 Task: Look for products from Zen Wtr only.
Action: Mouse pressed left at (20, 111)
Screenshot: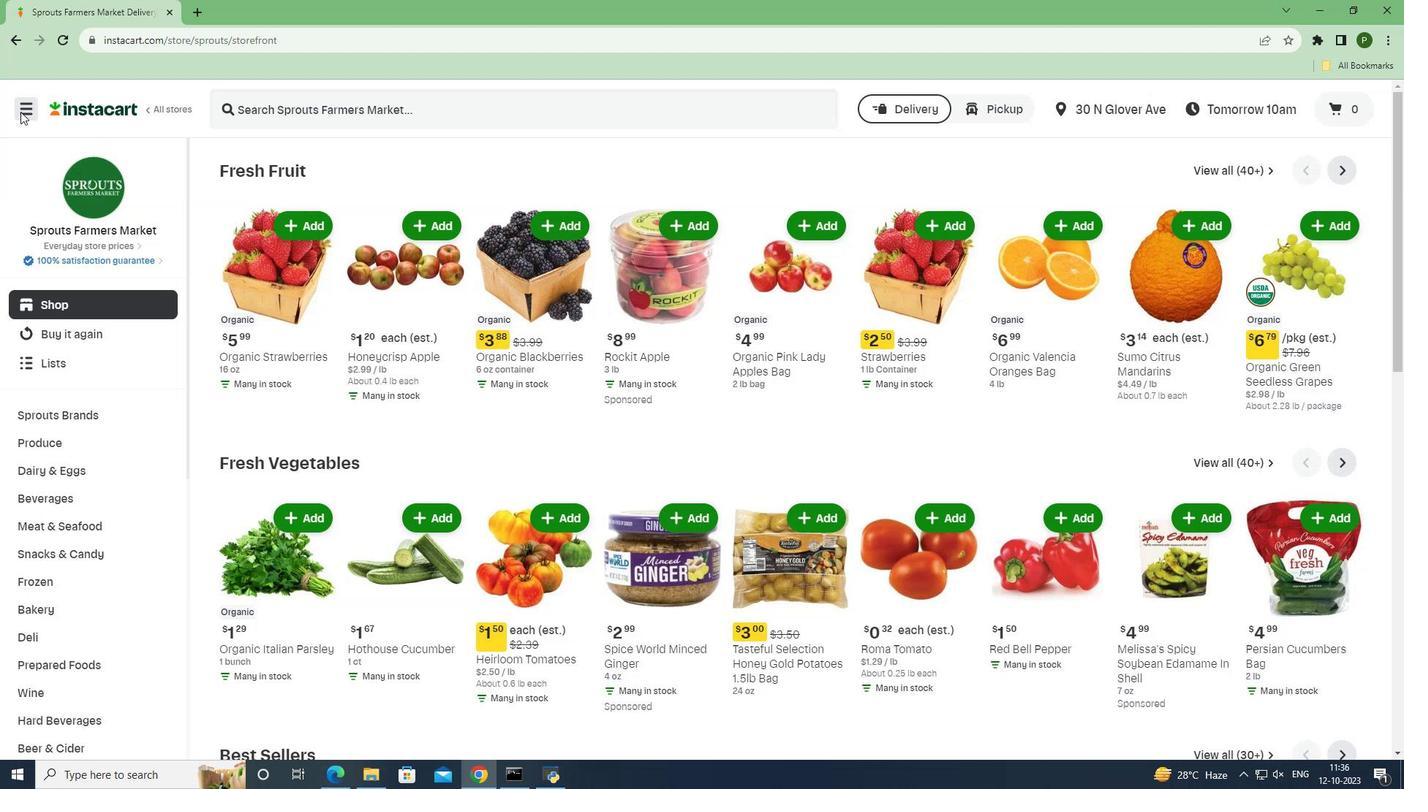 
Action: Mouse moved to (69, 379)
Screenshot: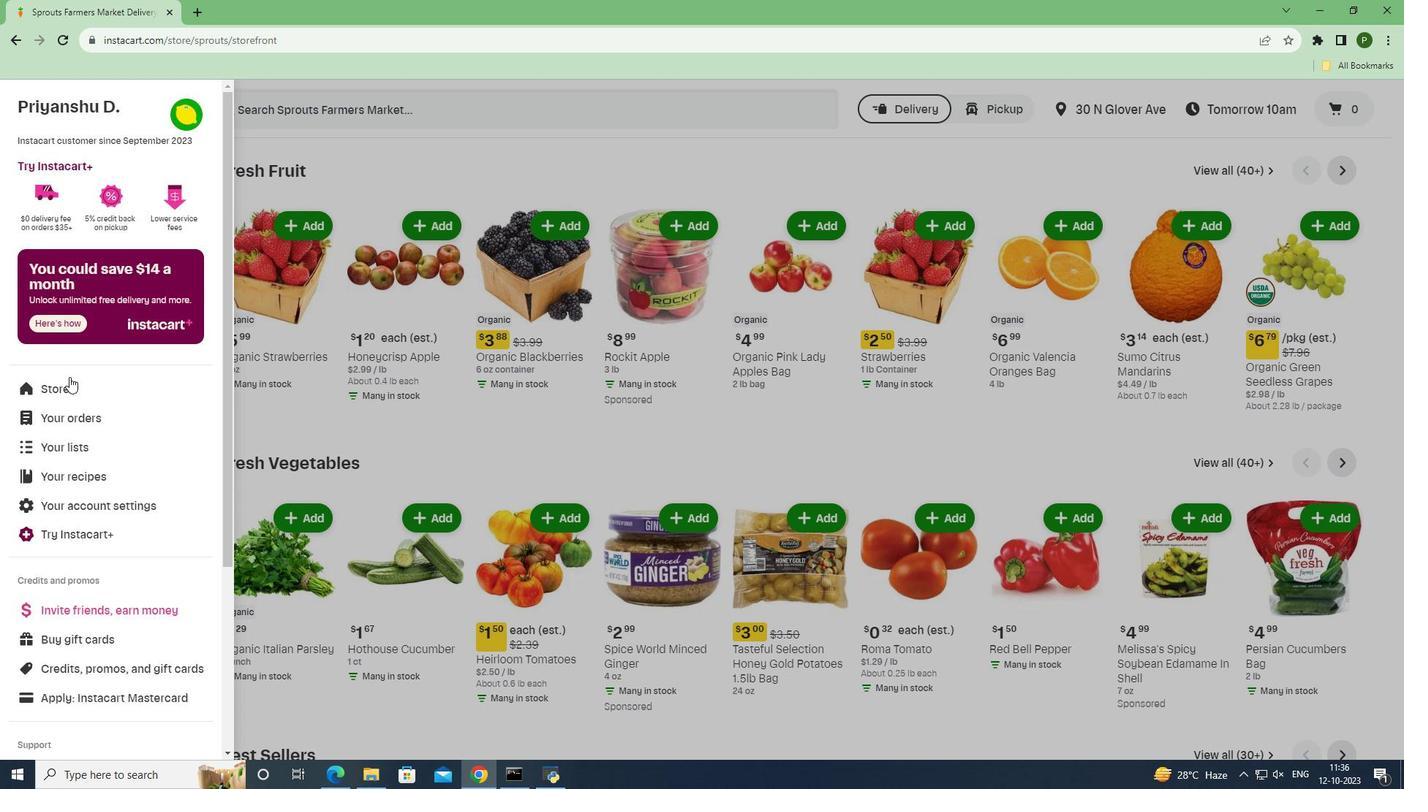 
Action: Mouse pressed left at (69, 379)
Screenshot: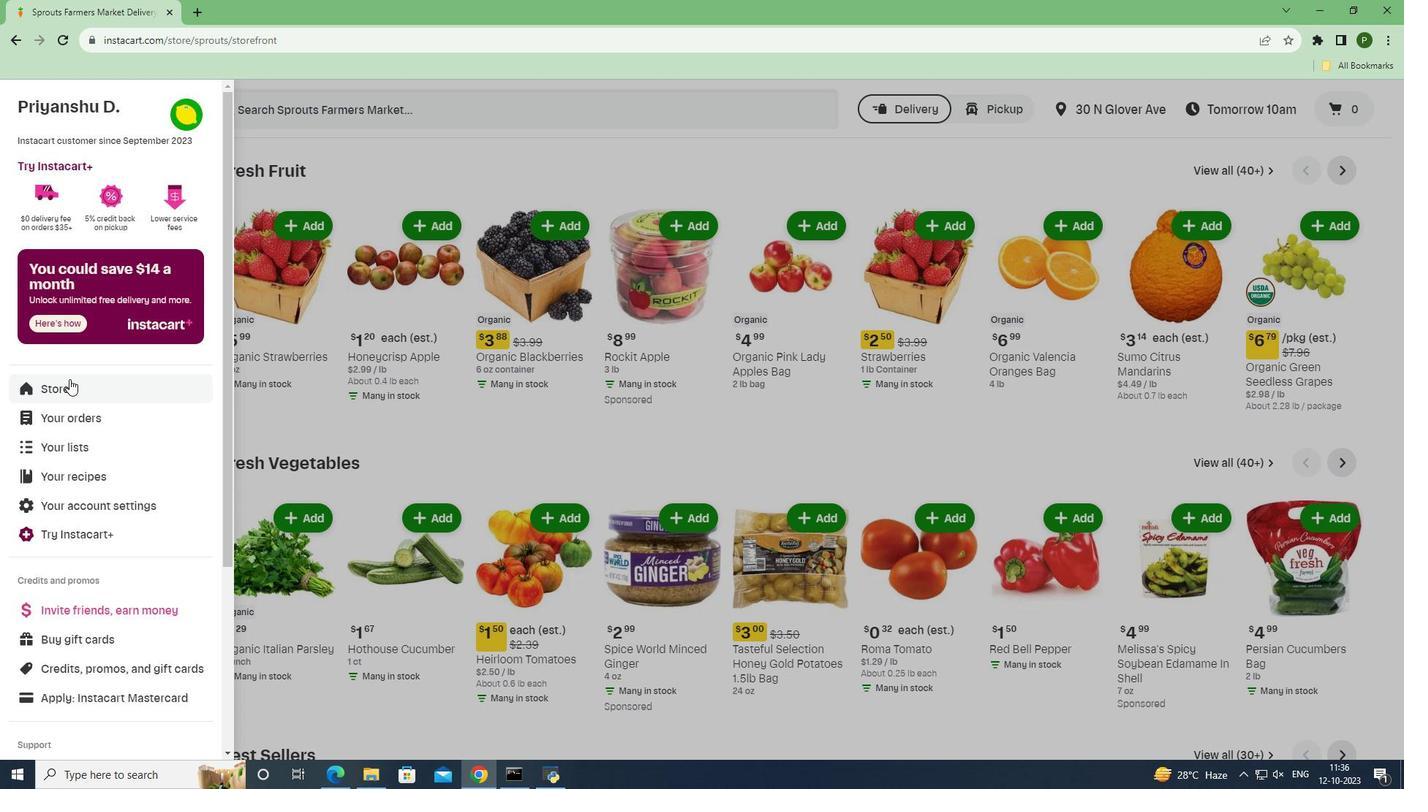 
Action: Mouse moved to (326, 167)
Screenshot: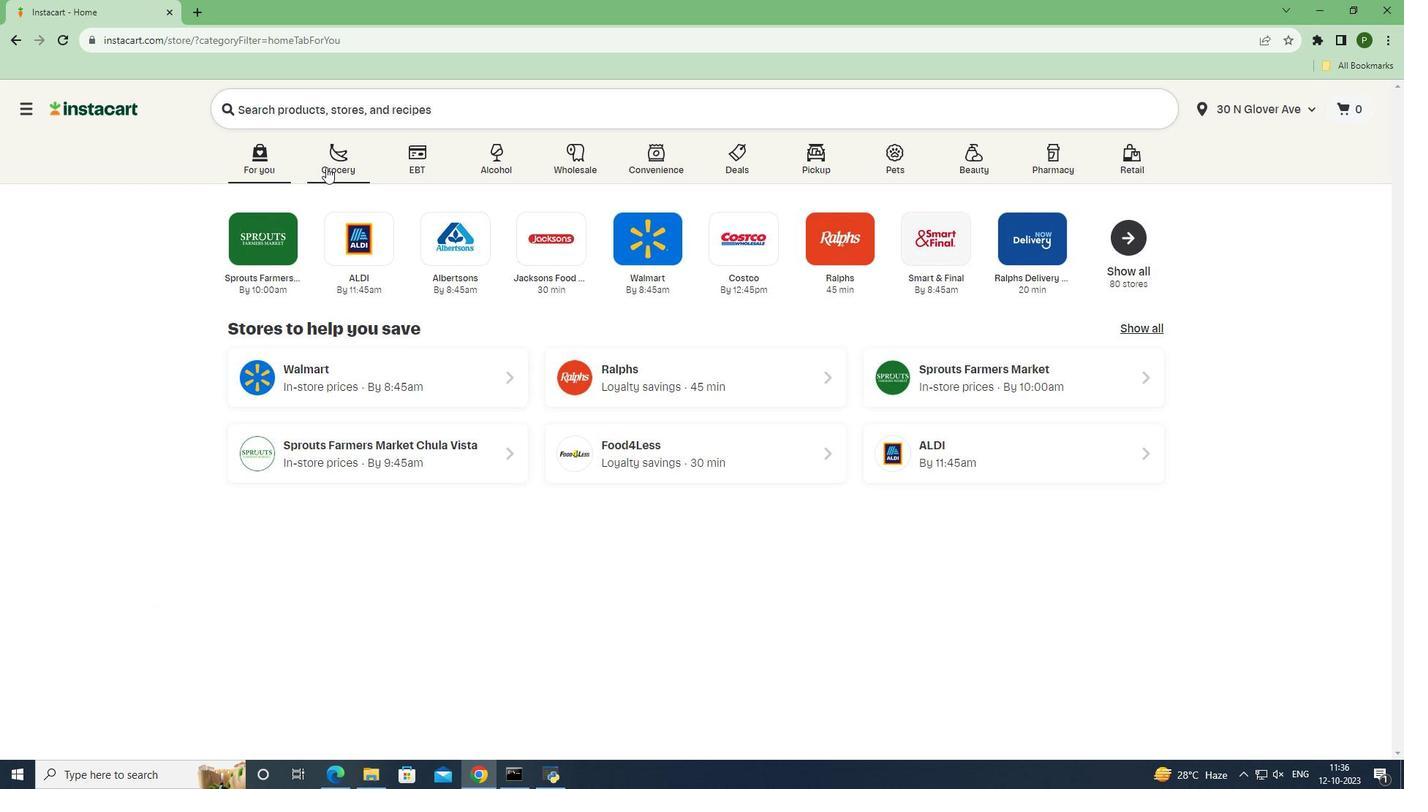 
Action: Mouse pressed left at (326, 167)
Screenshot: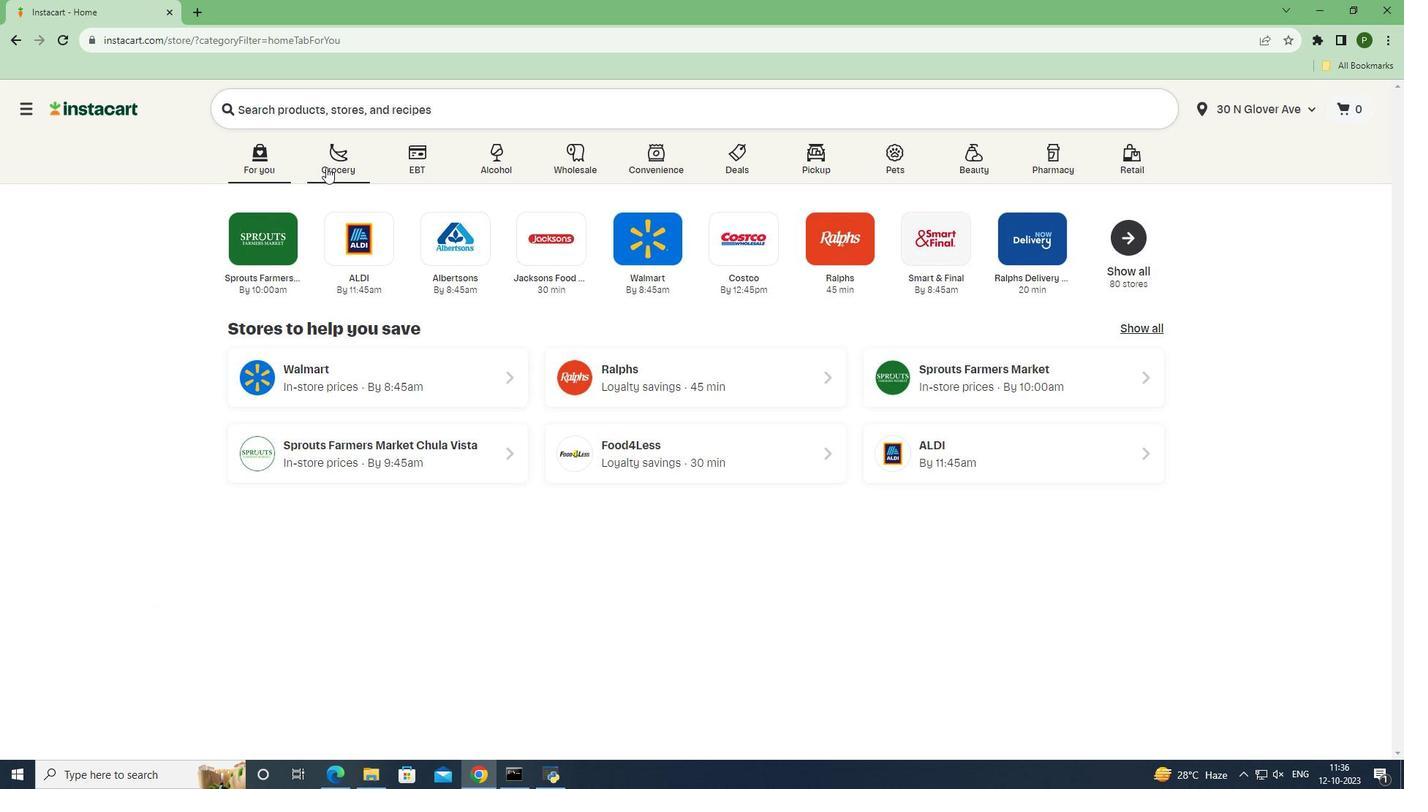 
Action: Mouse moved to (572, 349)
Screenshot: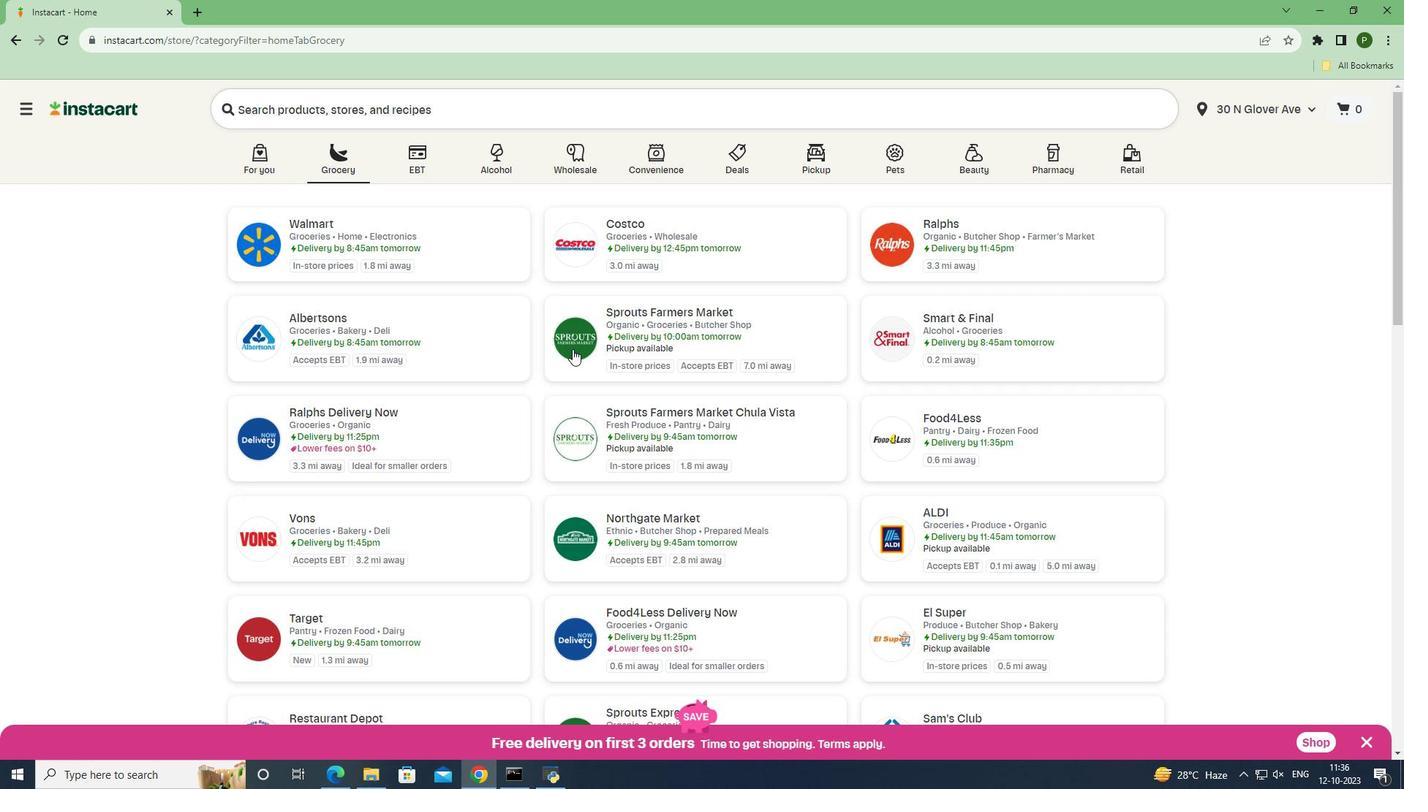 
Action: Mouse pressed left at (572, 349)
Screenshot: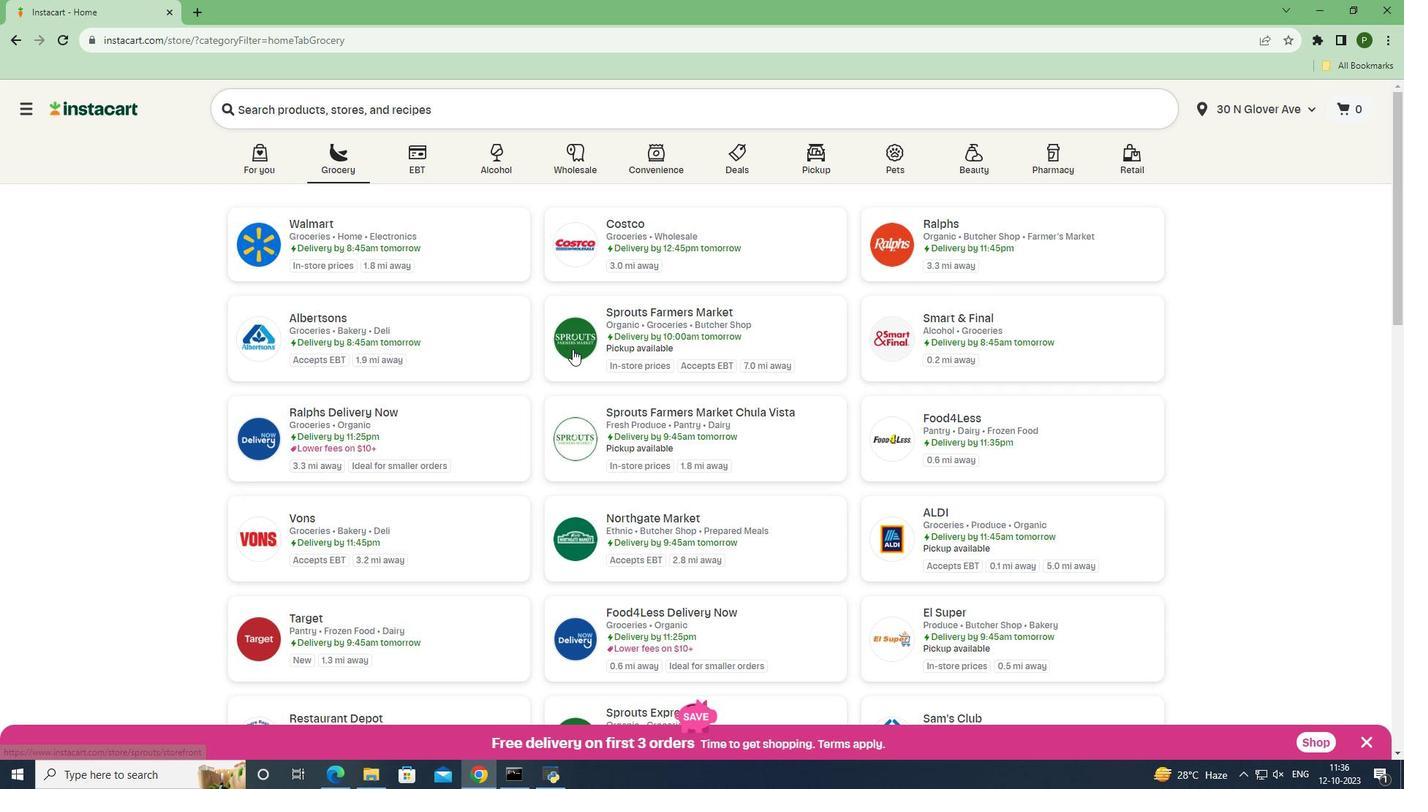 
Action: Mouse moved to (94, 499)
Screenshot: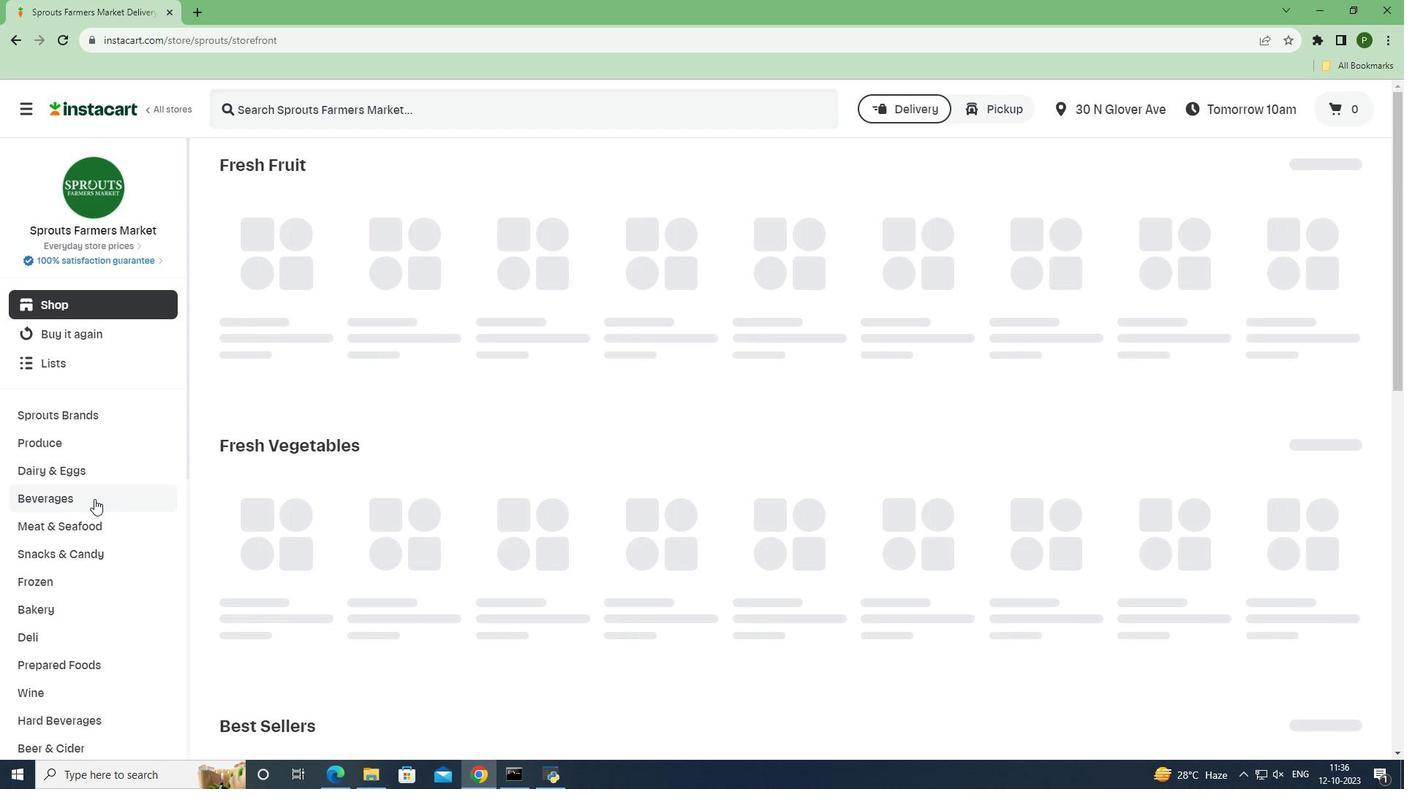 
Action: Mouse pressed left at (94, 499)
Screenshot: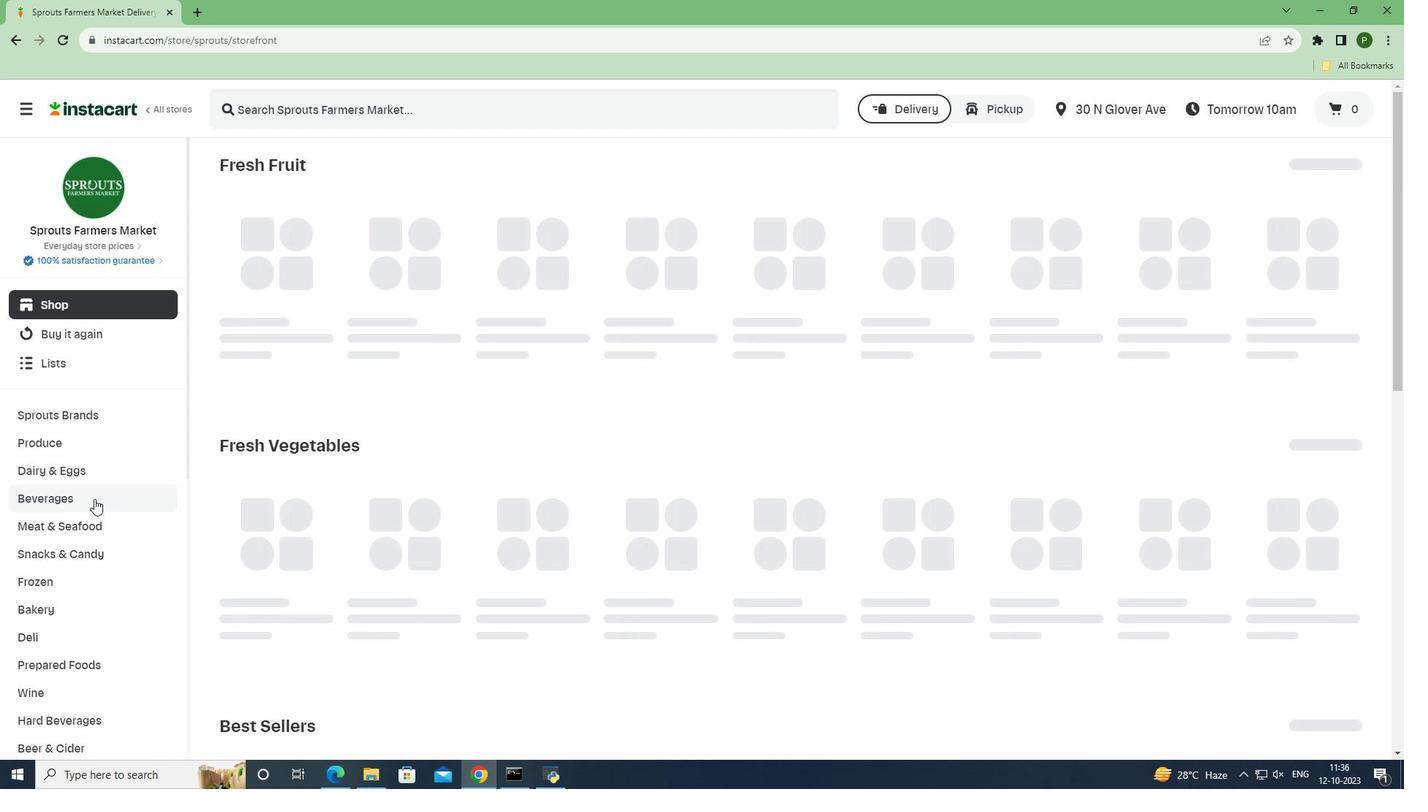 
Action: Mouse moved to (627, 206)
Screenshot: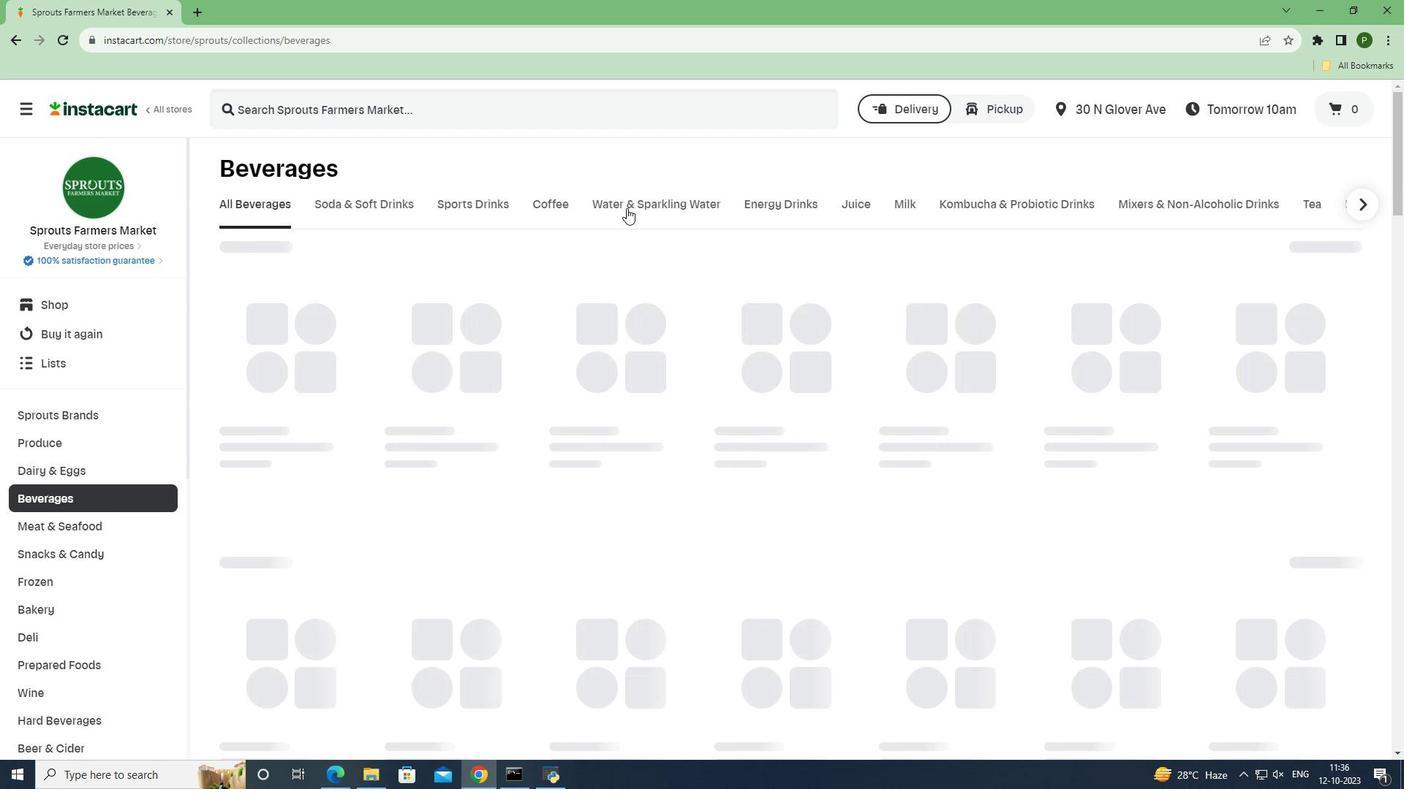 
Action: Mouse pressed left at (627, 206)
Screenshot: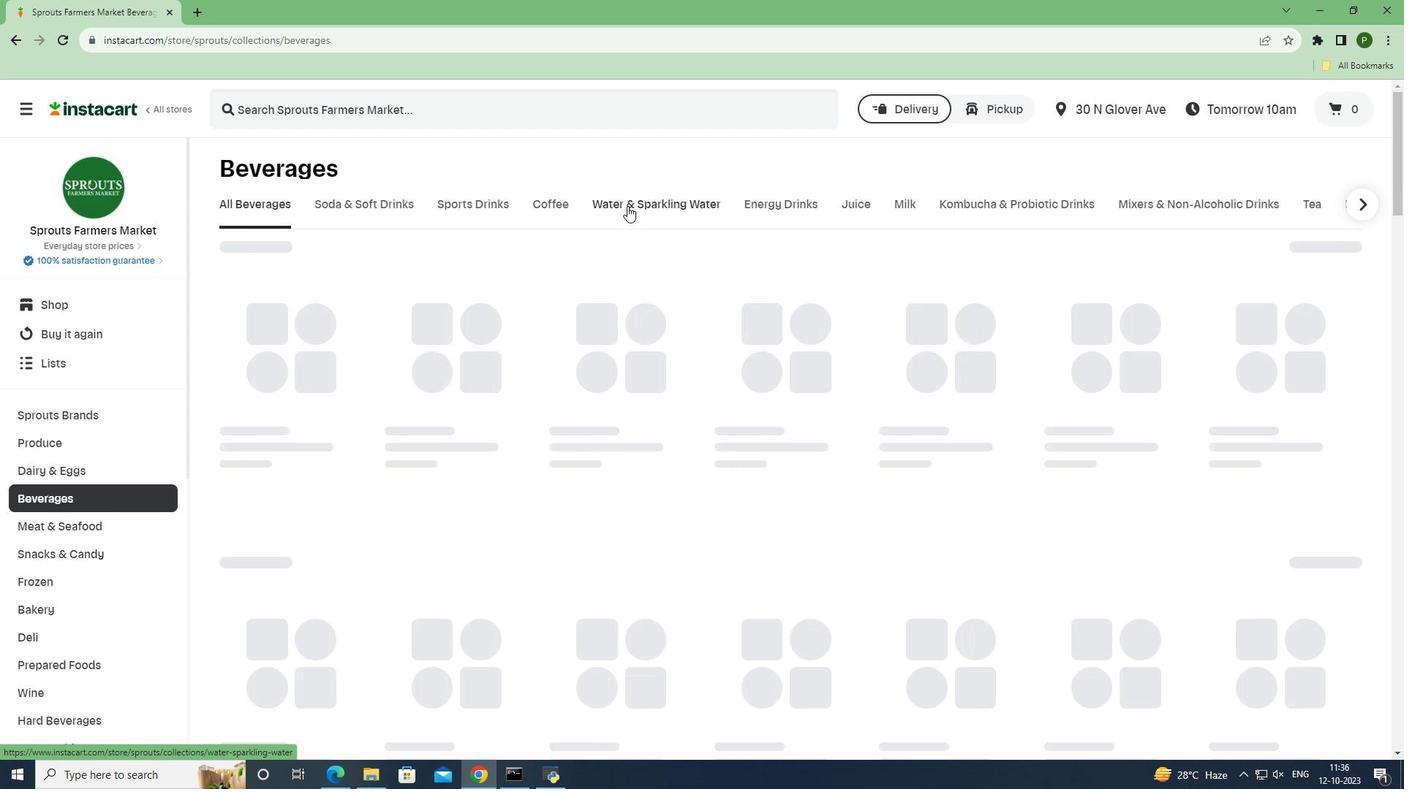 
Action: Mouse moved to (410, 326)
Screenshot: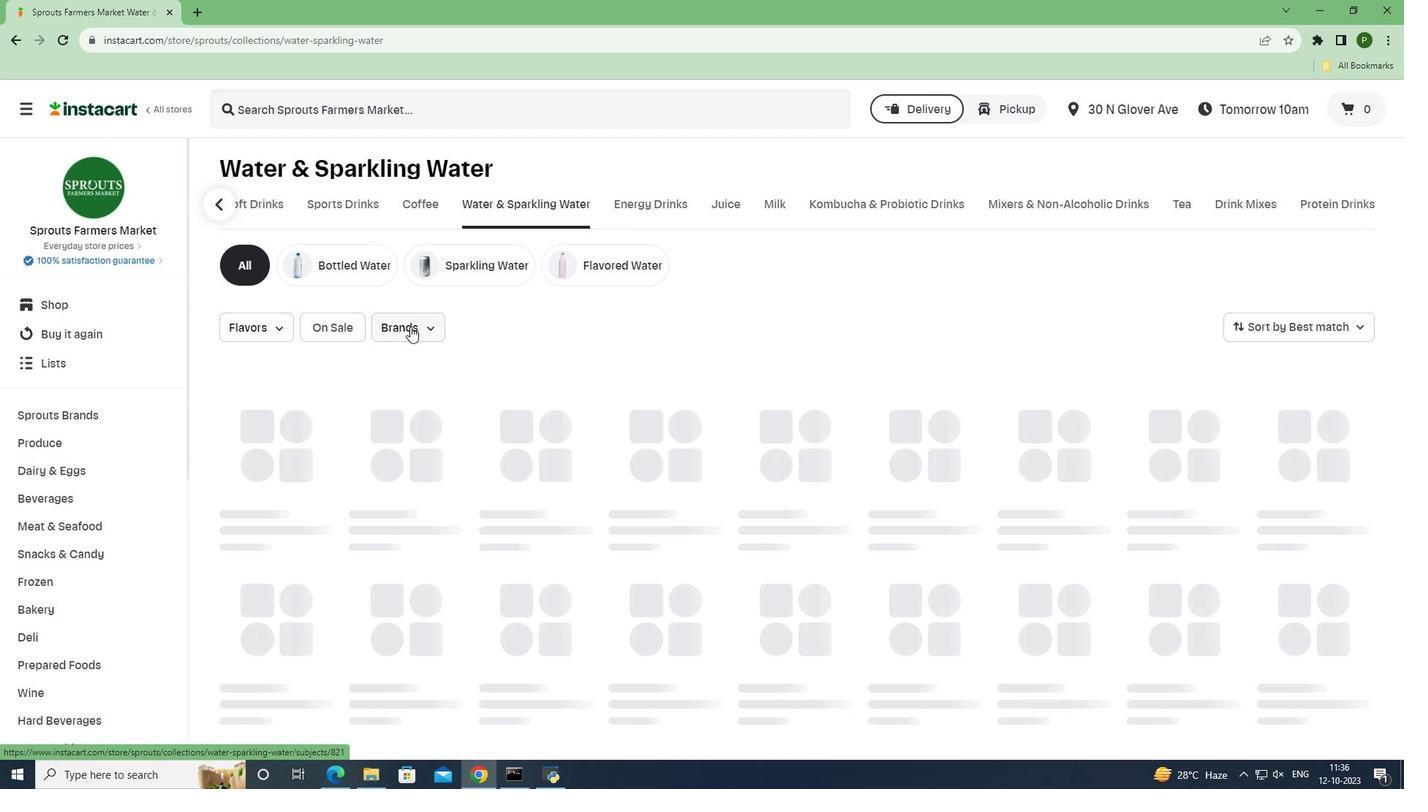 
Action: Mouse pressed left at (410, 326)
Screenshot: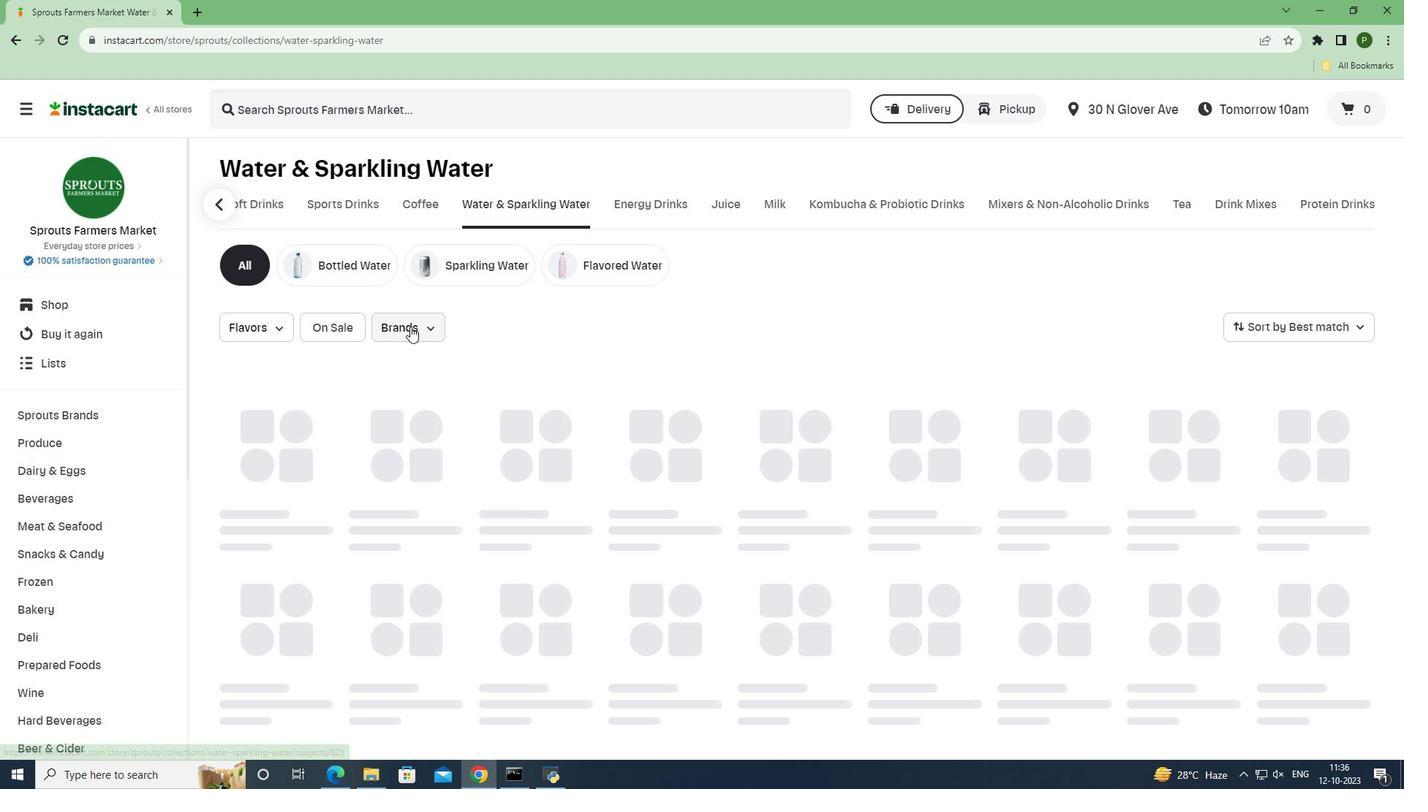 
Action: Mouse moved to (444, 424)
Screenshot: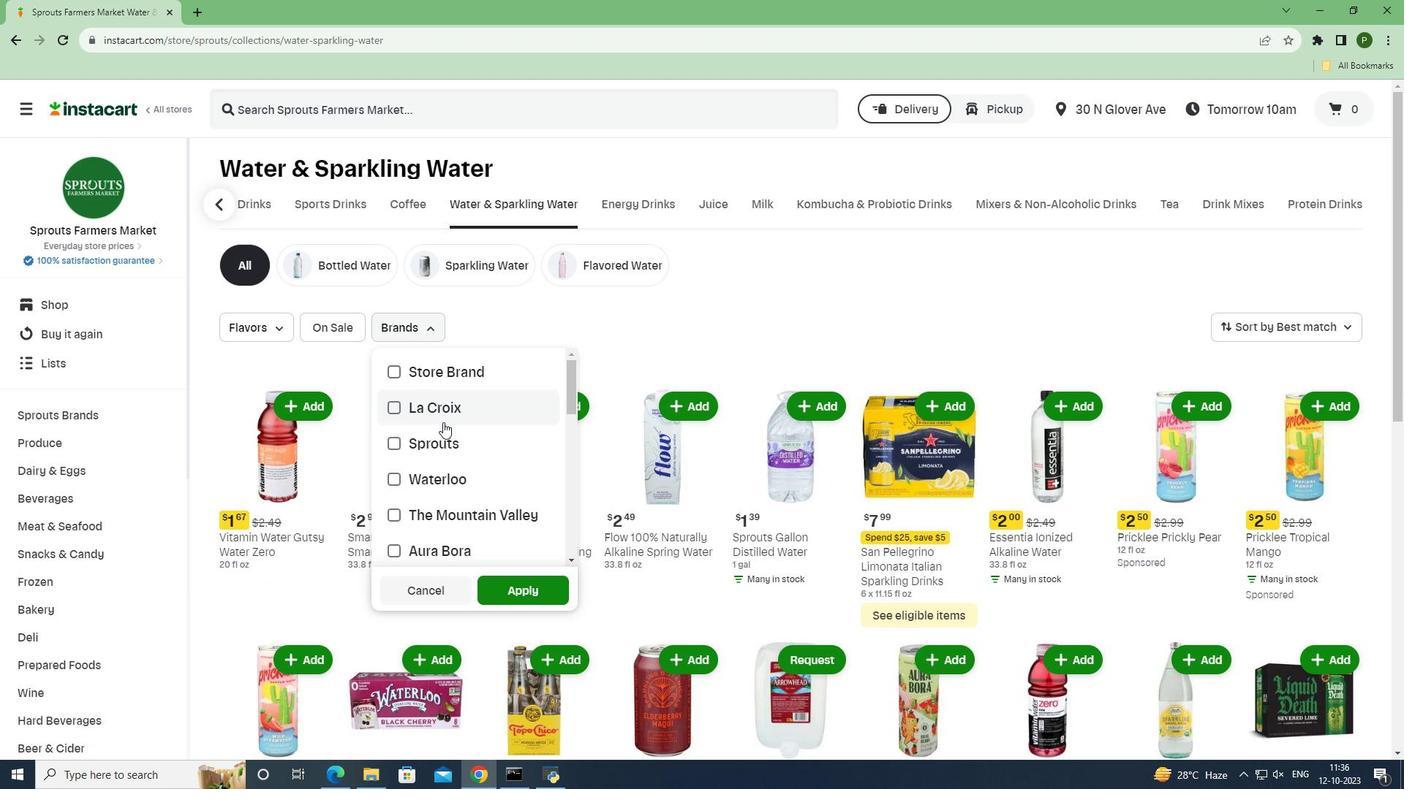 
Action: Mouse scrolled (444, 424) with delta (0, 0)
Screenshot: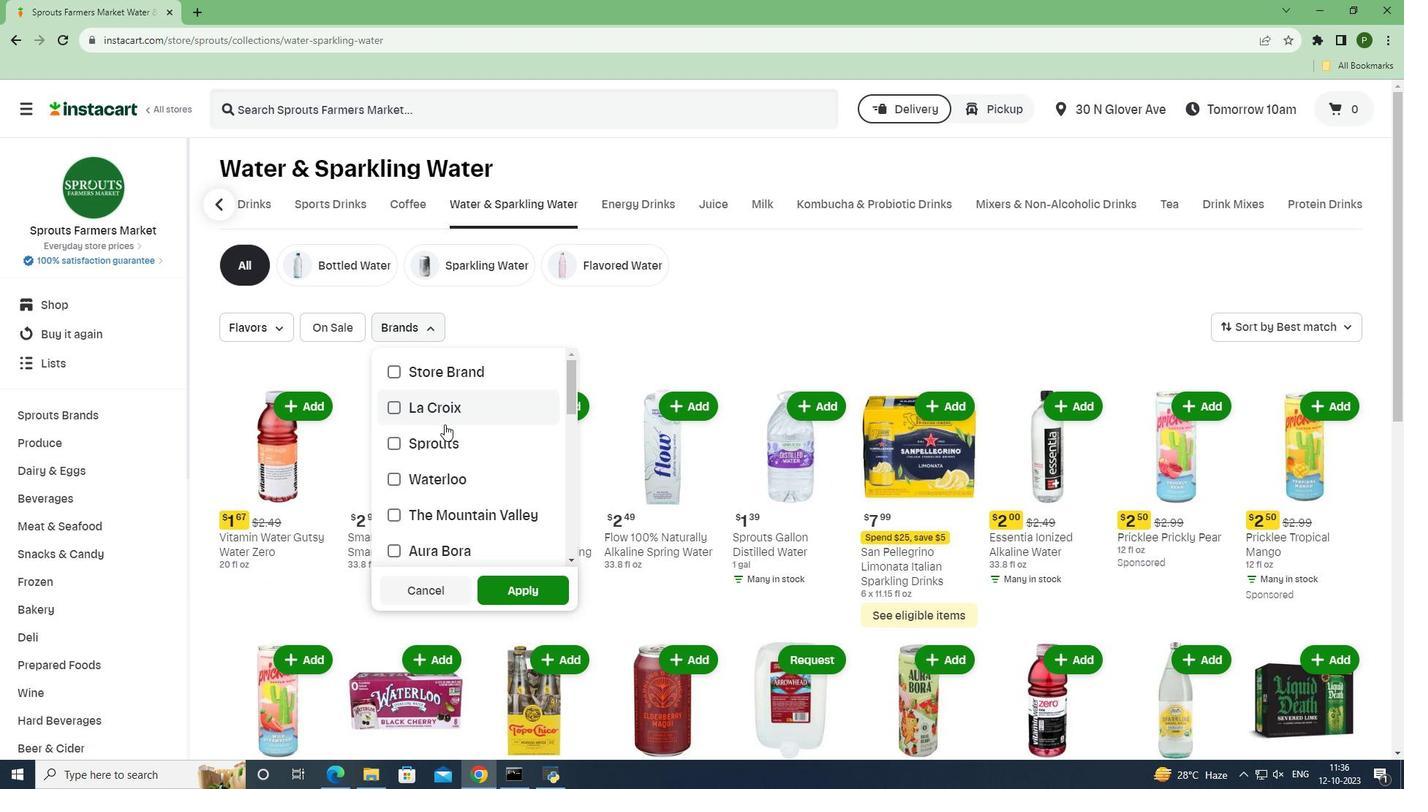 
Action: Mouse scrolled (444, 424) with delta (0, 0)
Screenshot: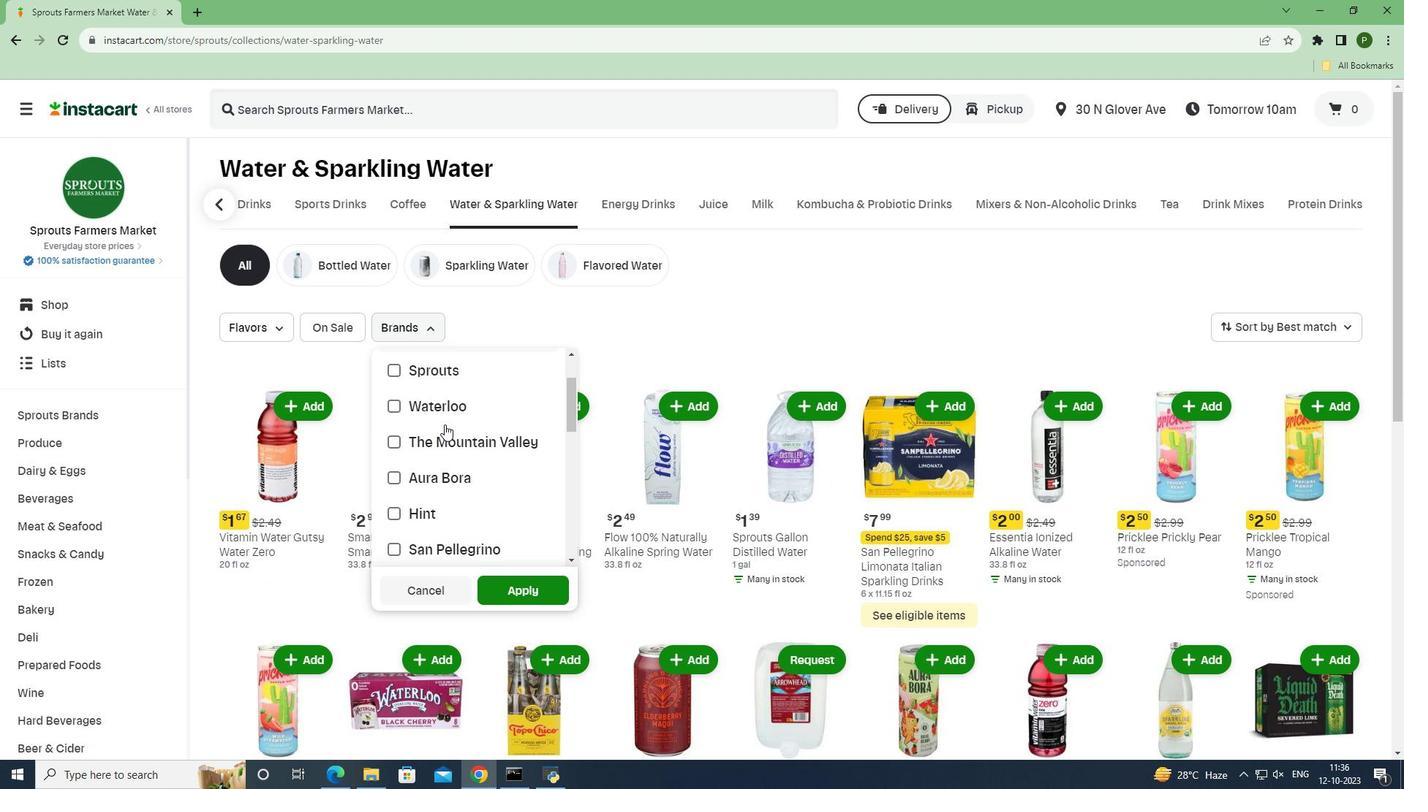 
Action: Mouse scrolled (444, 424) with delta (0, 0)
Screenshot: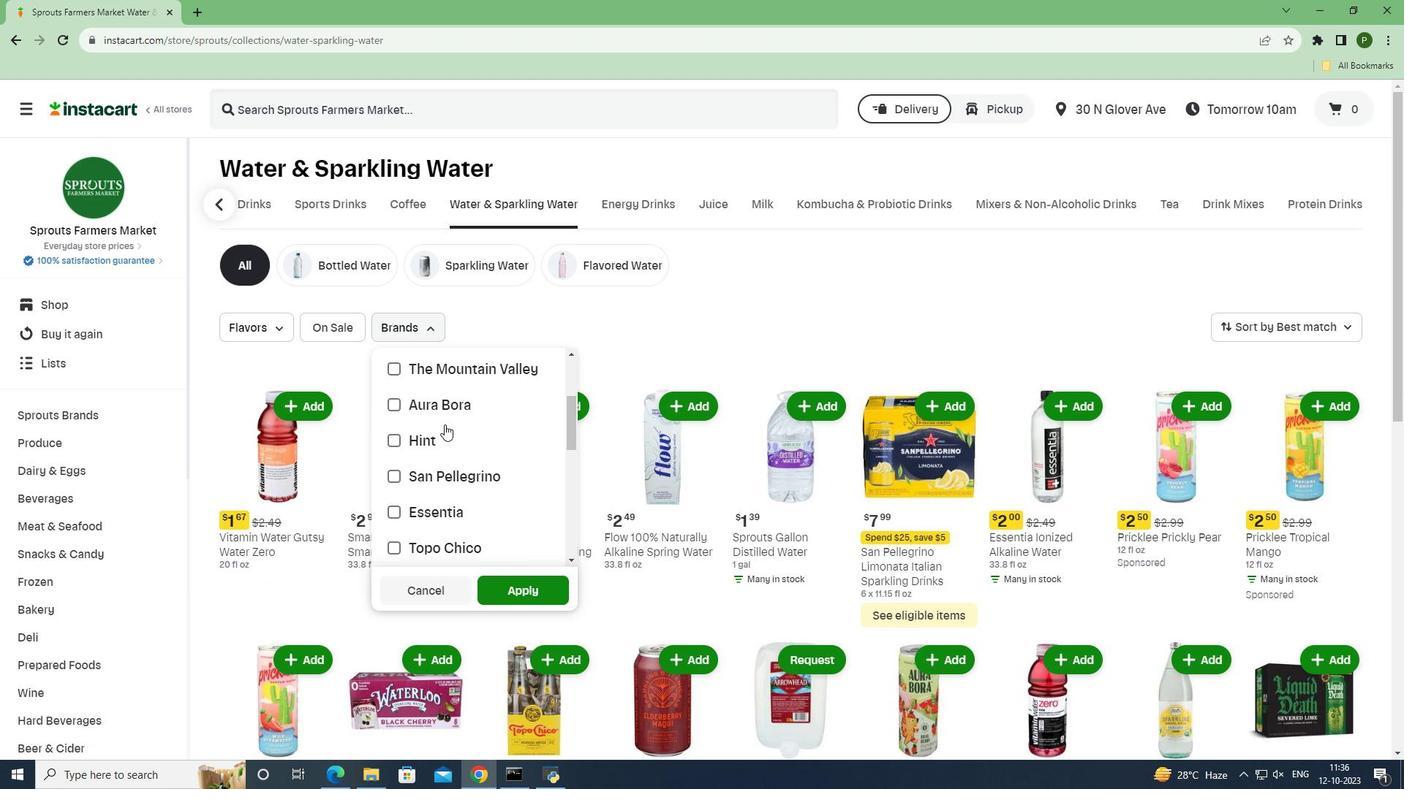 
Action: Mouse moved to (444, 425)
Screenshot: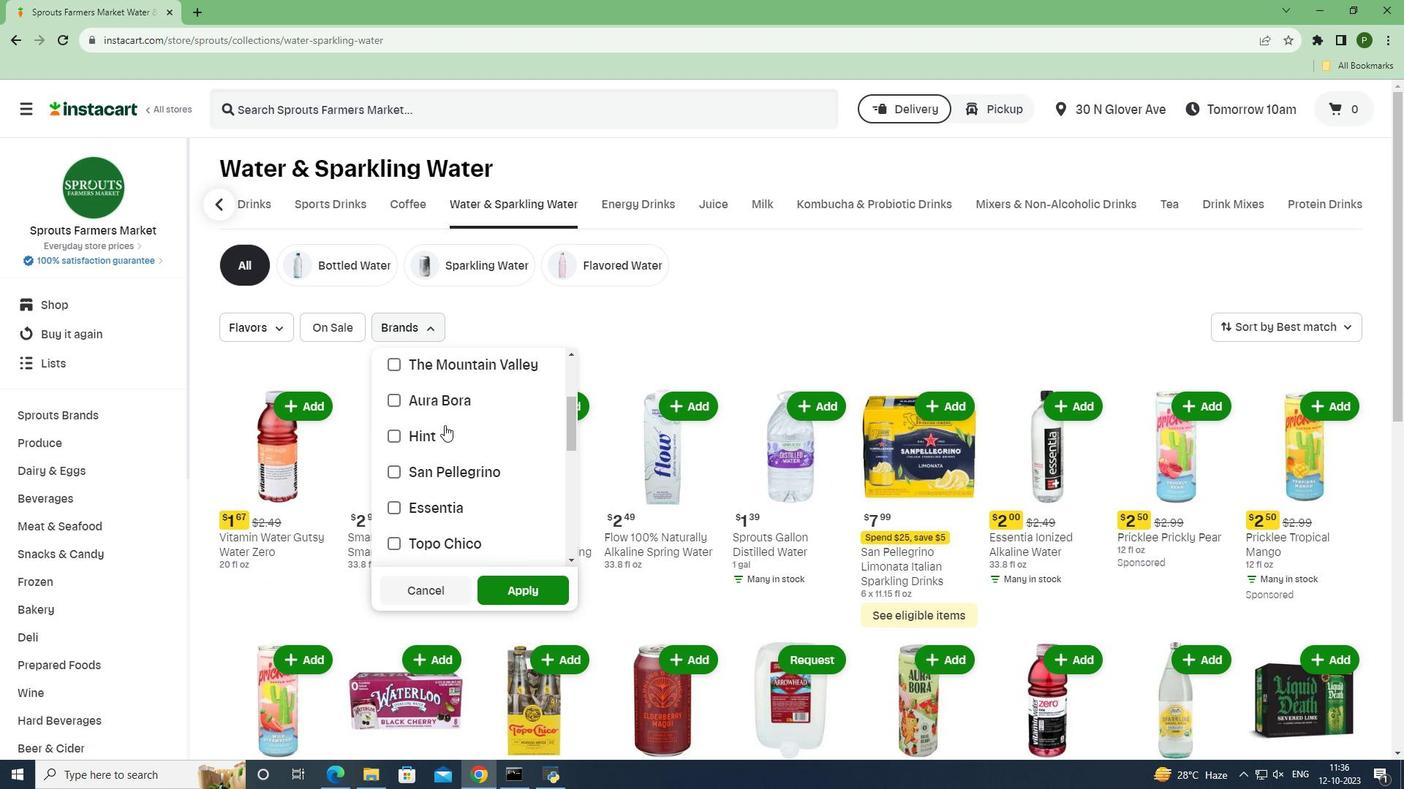 
Action: Mouse scrolled (444, 424) with delta (0, 0)
Screenshot: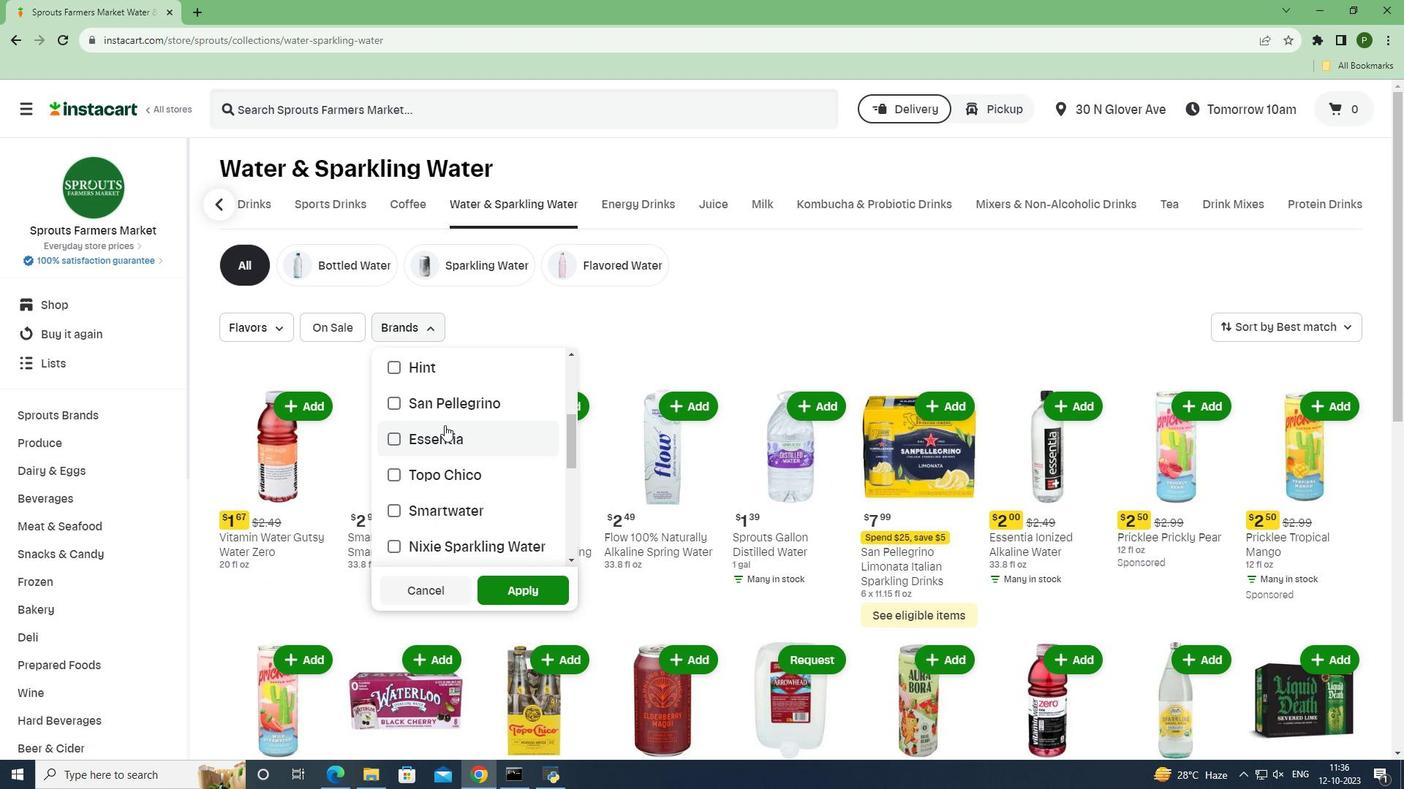 
Action: Mouse scrolled (444, 424) with delta (0, 0)
Screenshot: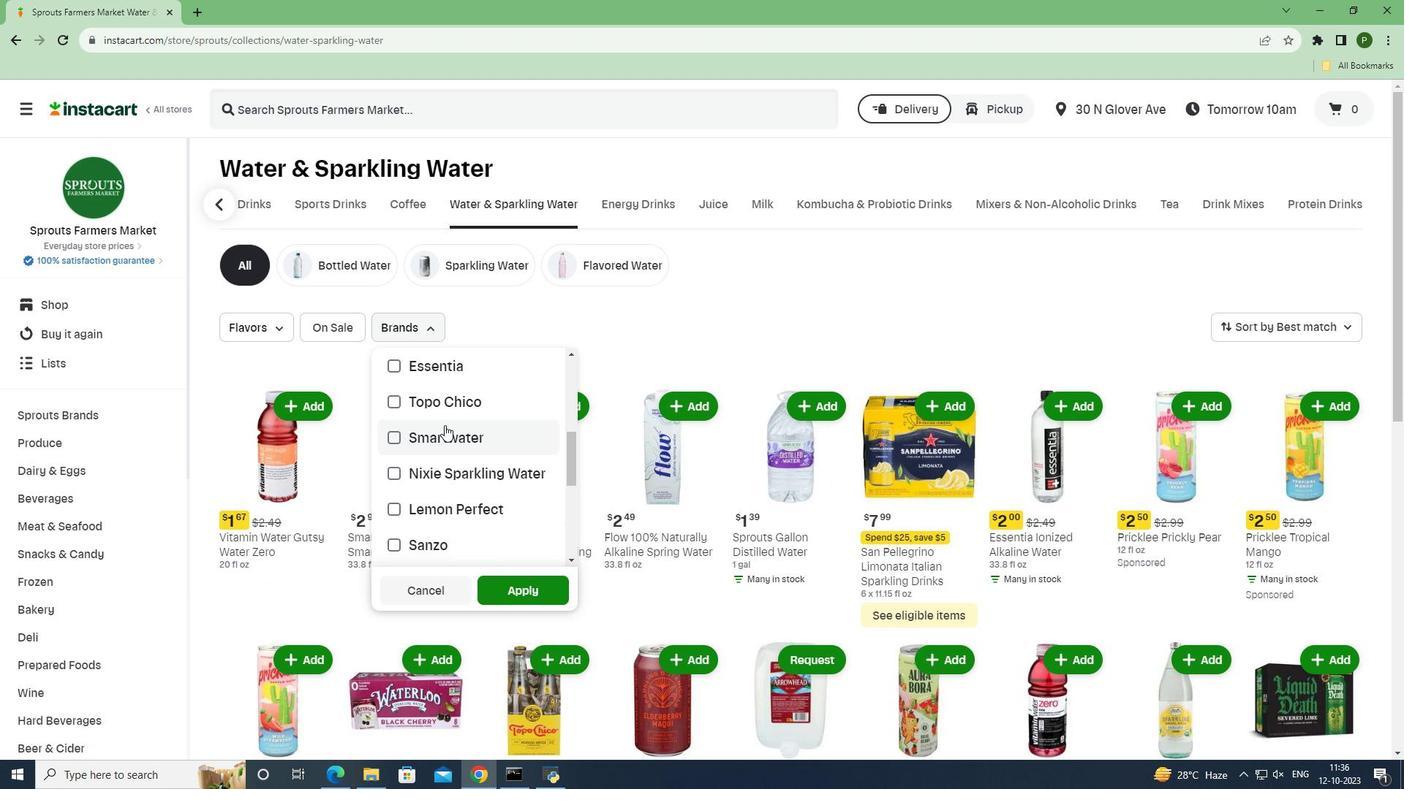 
Action: Mouse scrolled (444, 424) with delta (0, 0)
Screenshot: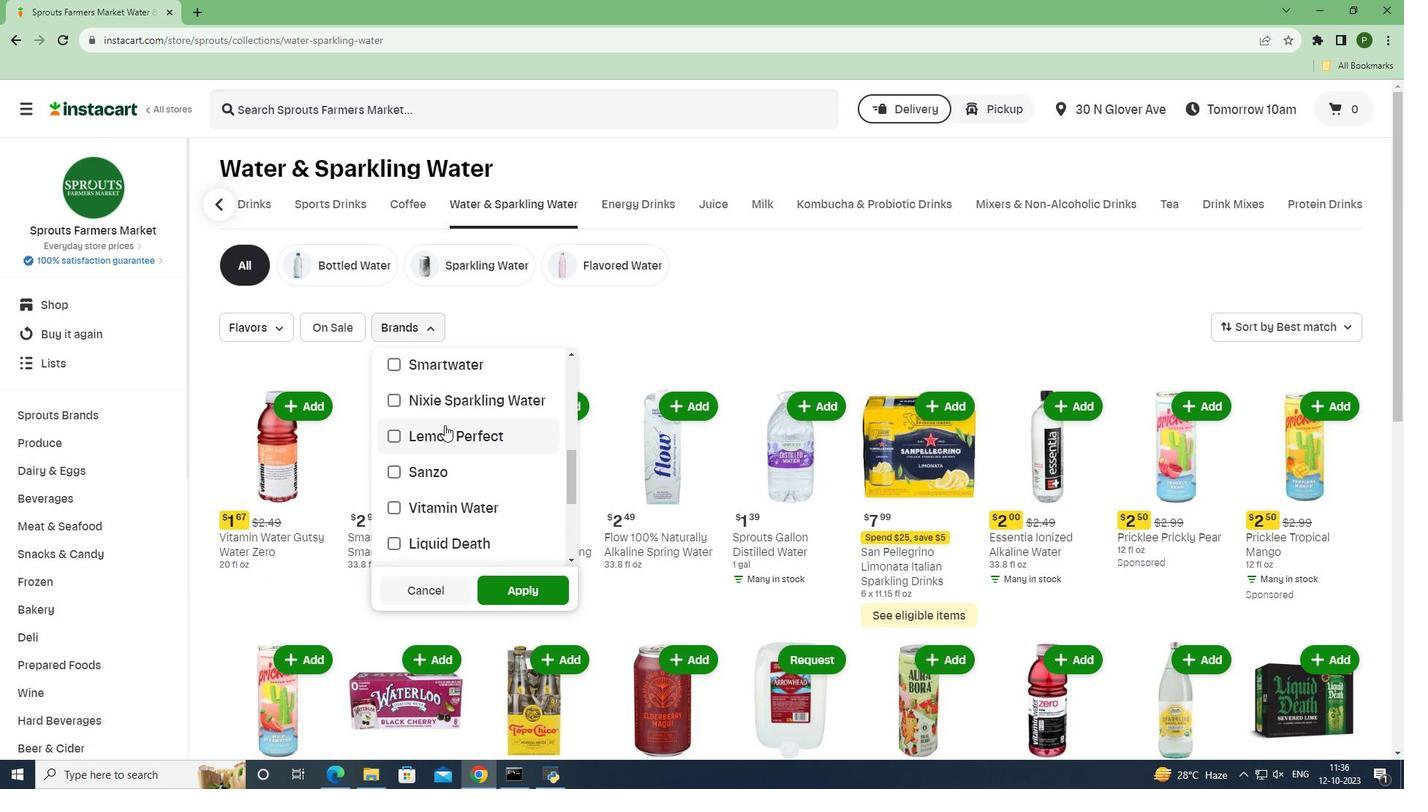 
Action: Mouse scrolled (444, 424) with delta (0, 0)
Screenshot: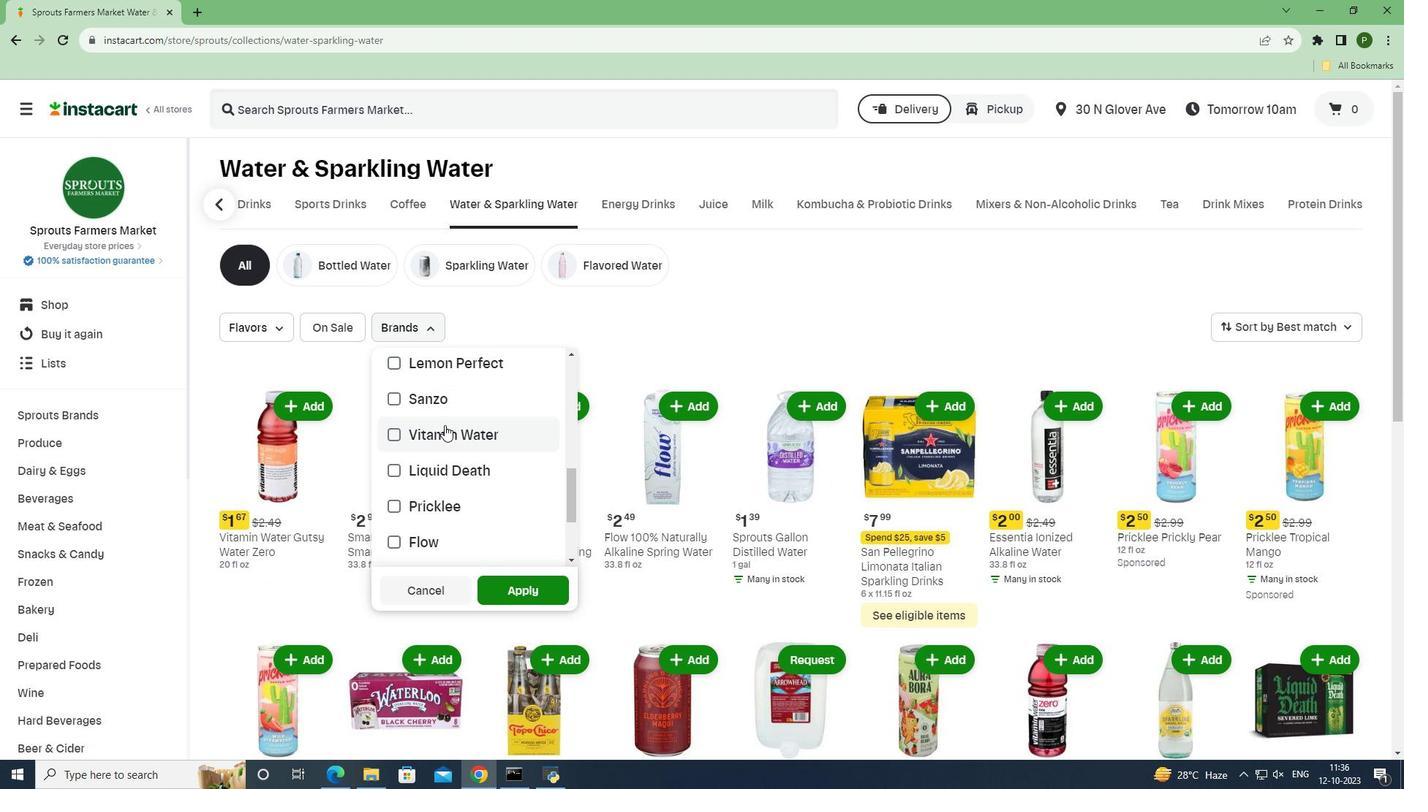 
Action: Mouse scrolled (444, 424) with delta (0, 0)
Screenshot: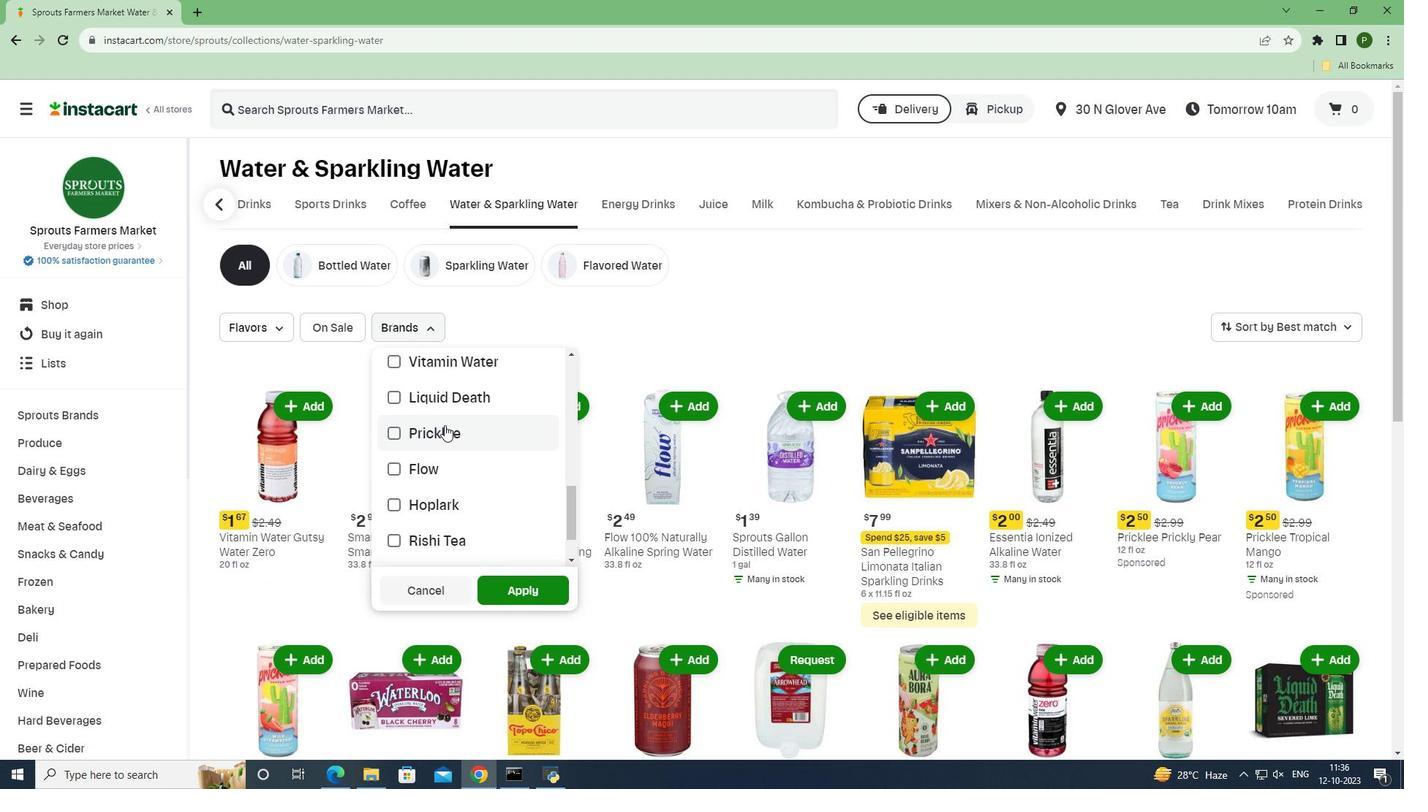 
Action: Mouse scrolled (444, 424) with delta (0, 0)
Screenshot: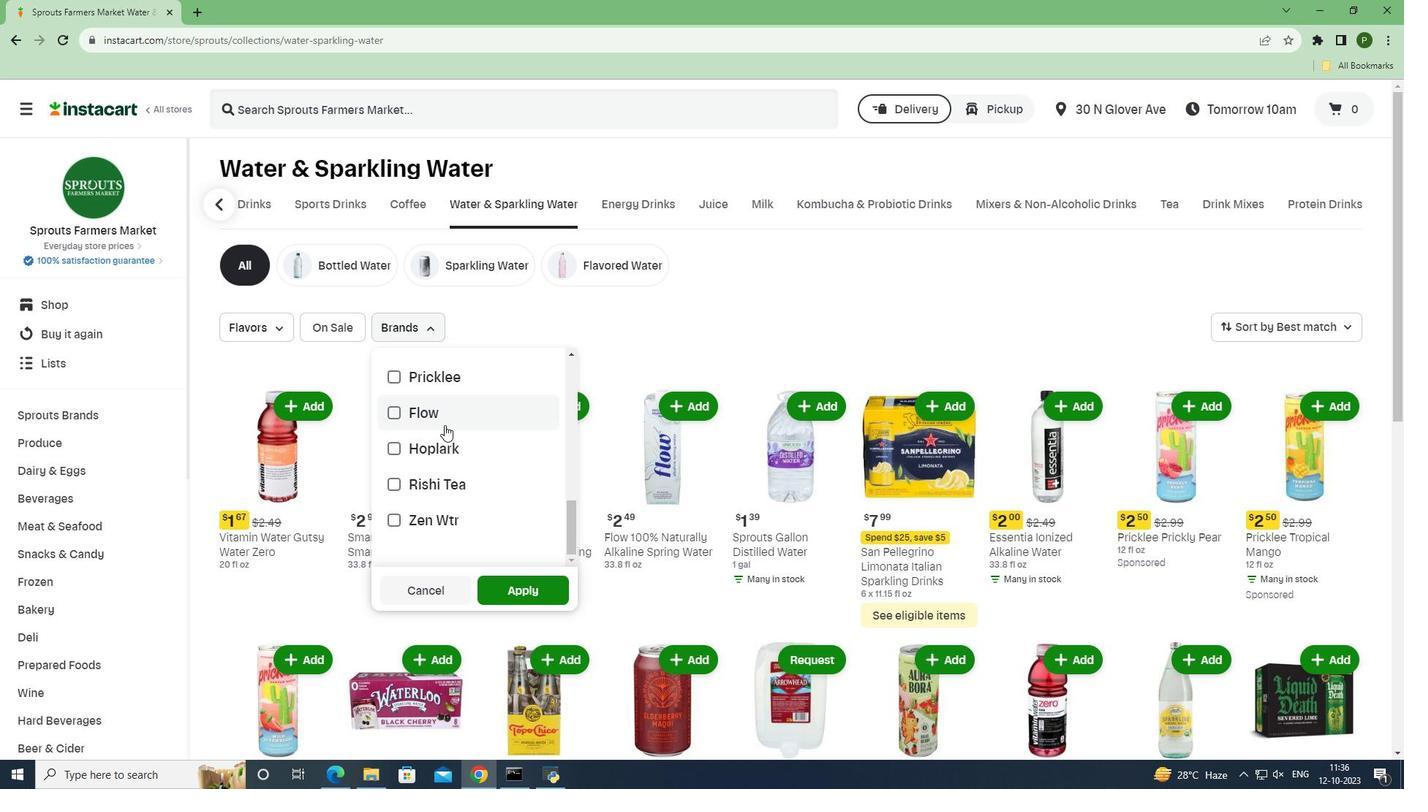 
Action: Mouse moved to (438, 438)
Screenshot: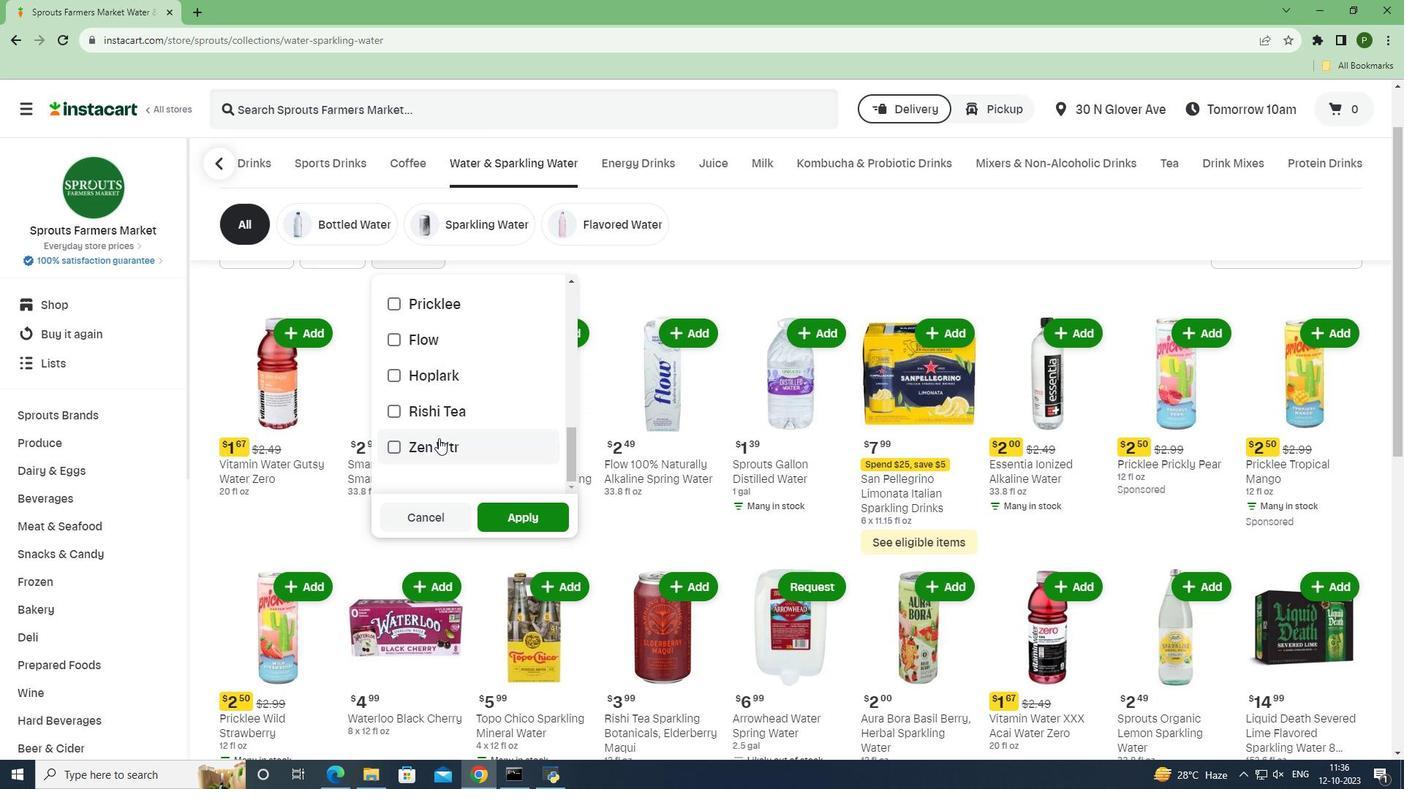 
Action: Mouse pressed left at (438, 438)
Screenshot: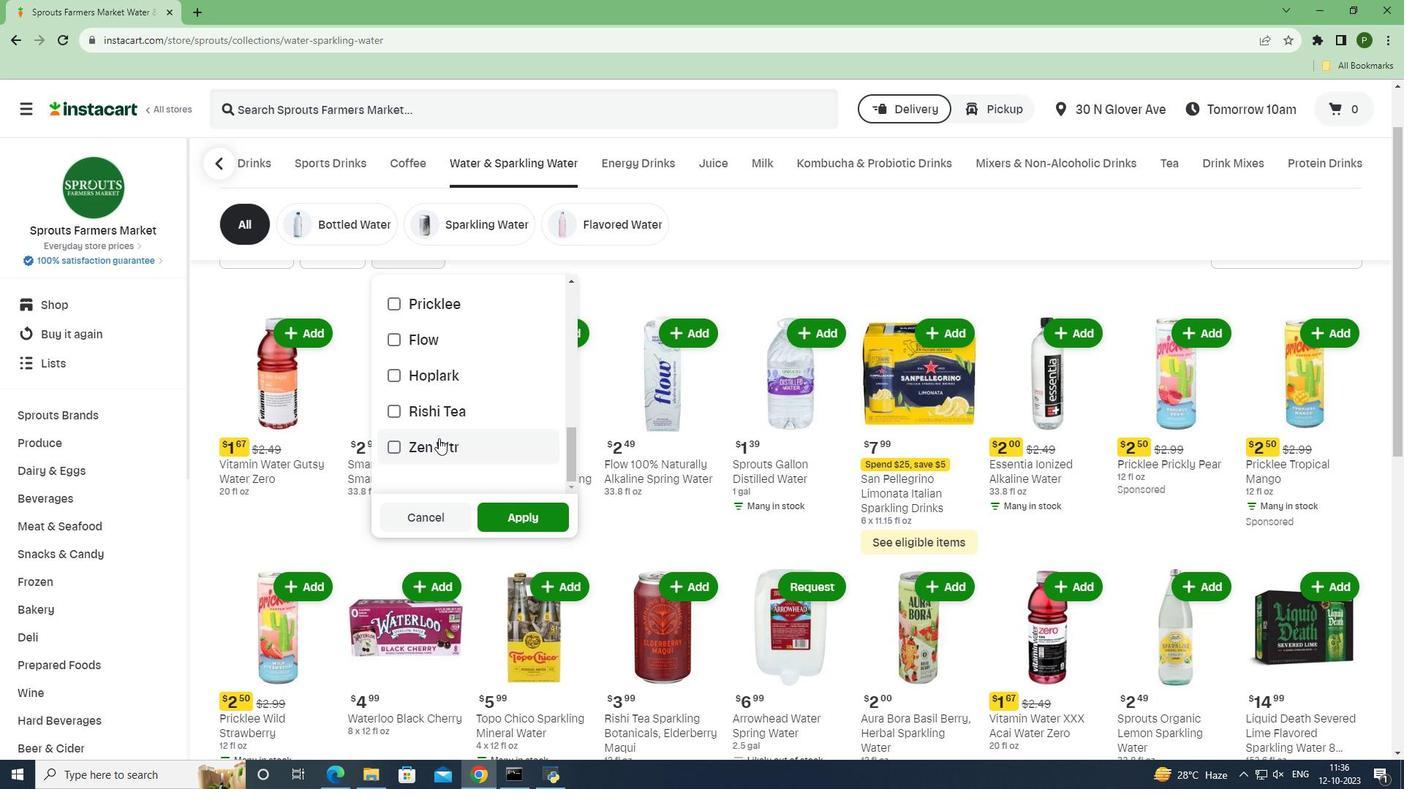
Action: Mouse moved to (512, 514)
Screenshot: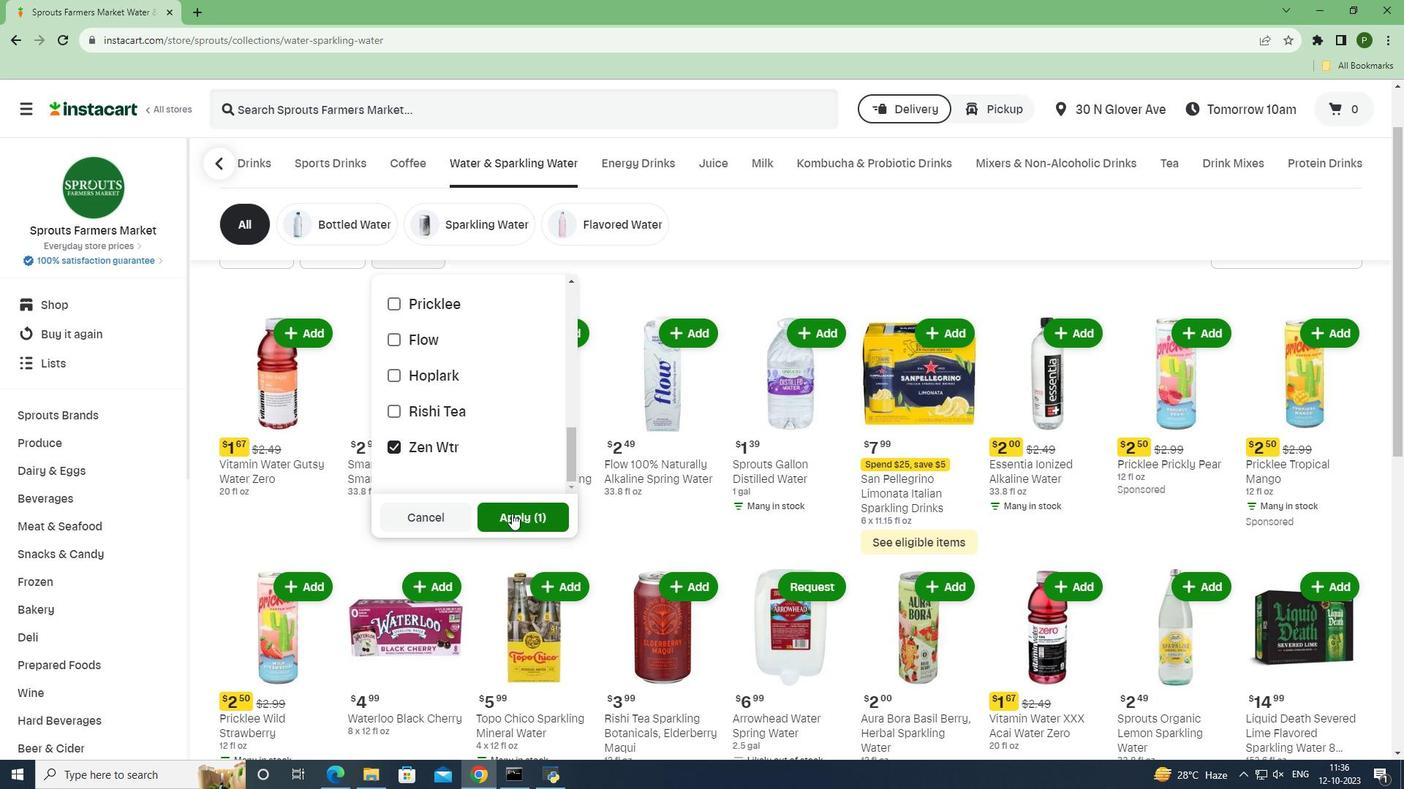 
Action: Mouse pressed left at (512, 514)
Screenshot: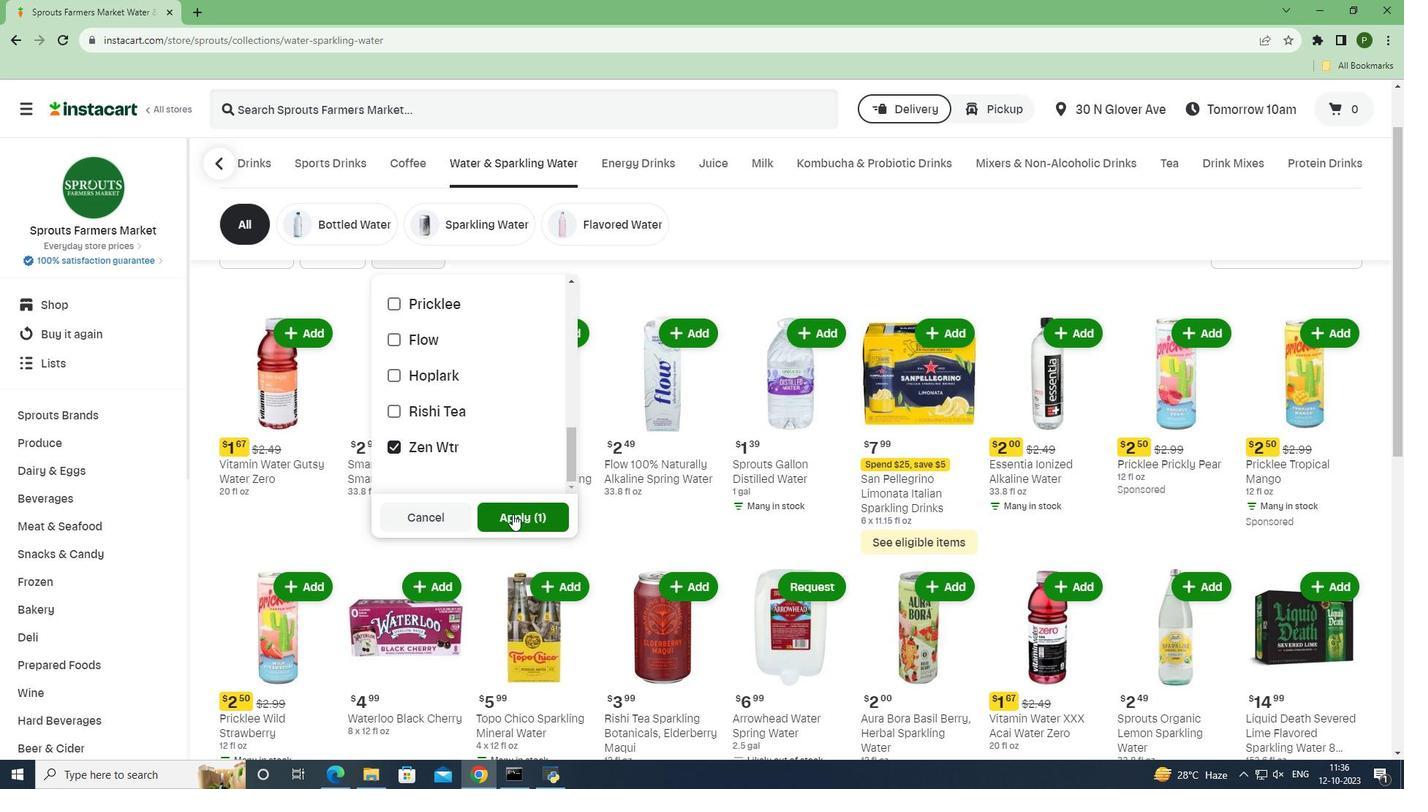 
Action: Mouse moved to (539, 561)
Screenshot: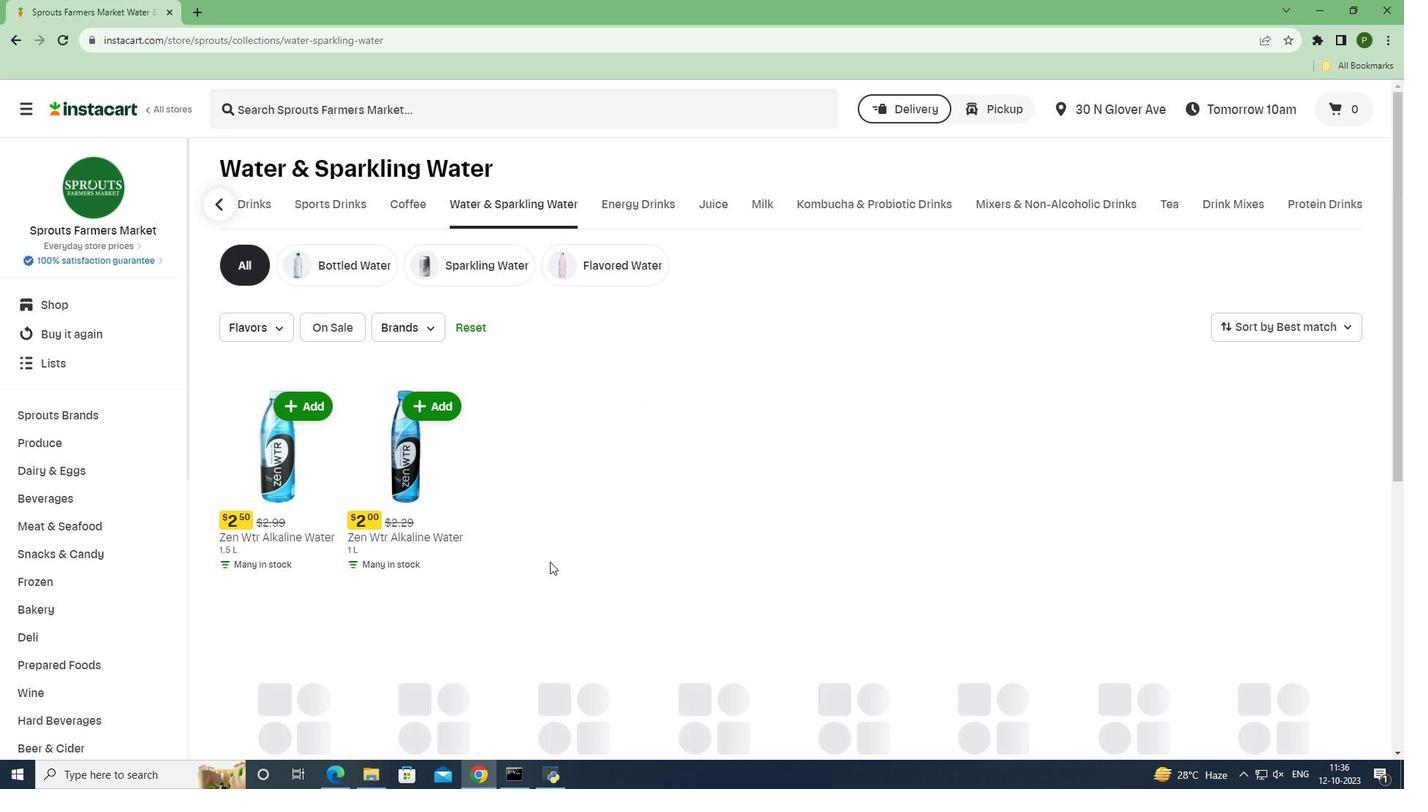 
